 Task: Add Mommy's Bliss Gripe Water Original to the cart.
Action: Mouse moved to (233, 133)
Screenshot: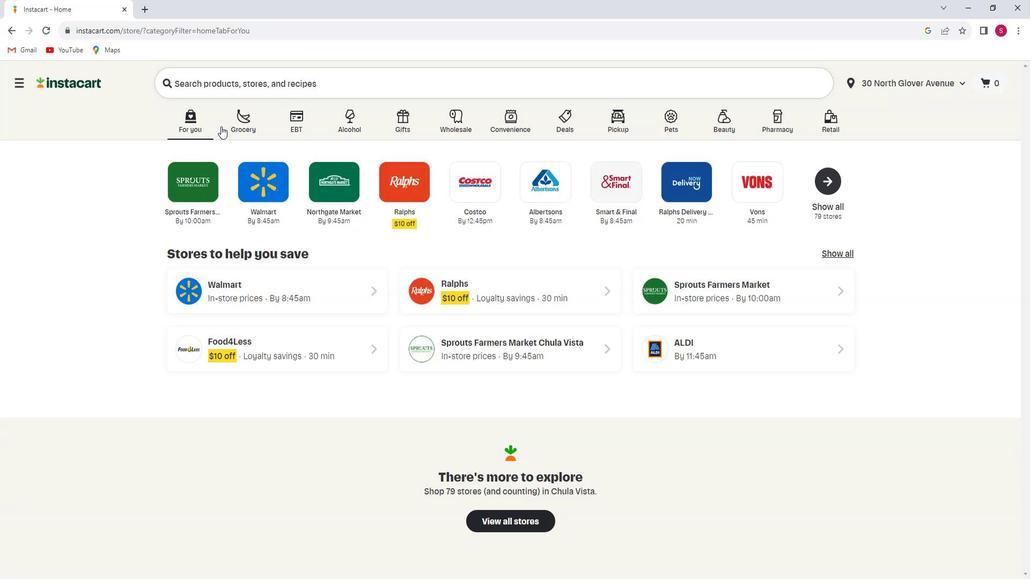 
Action: Mouse pressed left at (233, 133)
Screenshot: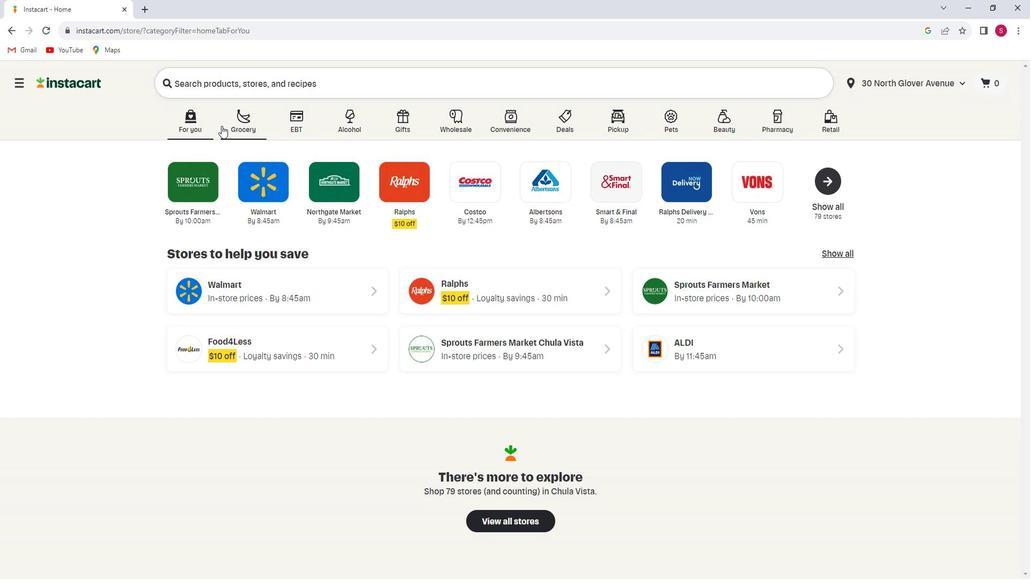 
Action: Mouse moved to (274, 326)
Screenshot: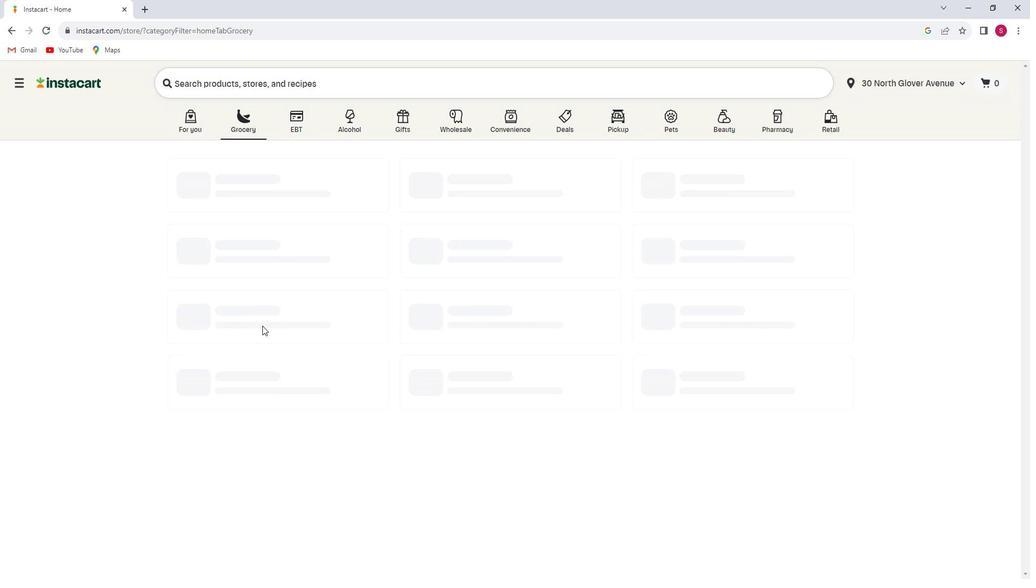 
Action: Mouse pressed left at (274, 326)
Screenshot: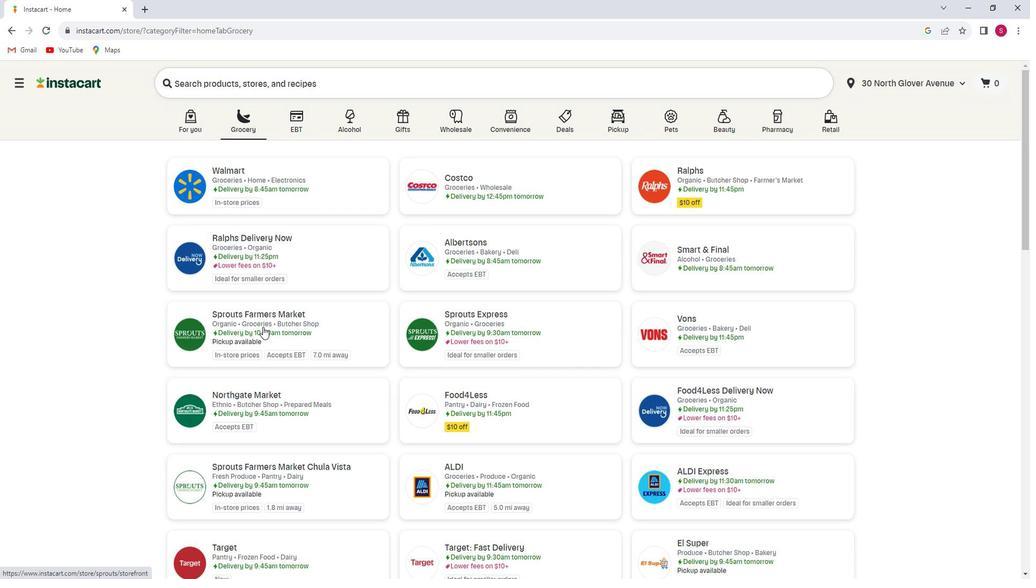 
Action: Mouse moved to (74, 335)
Screenshot: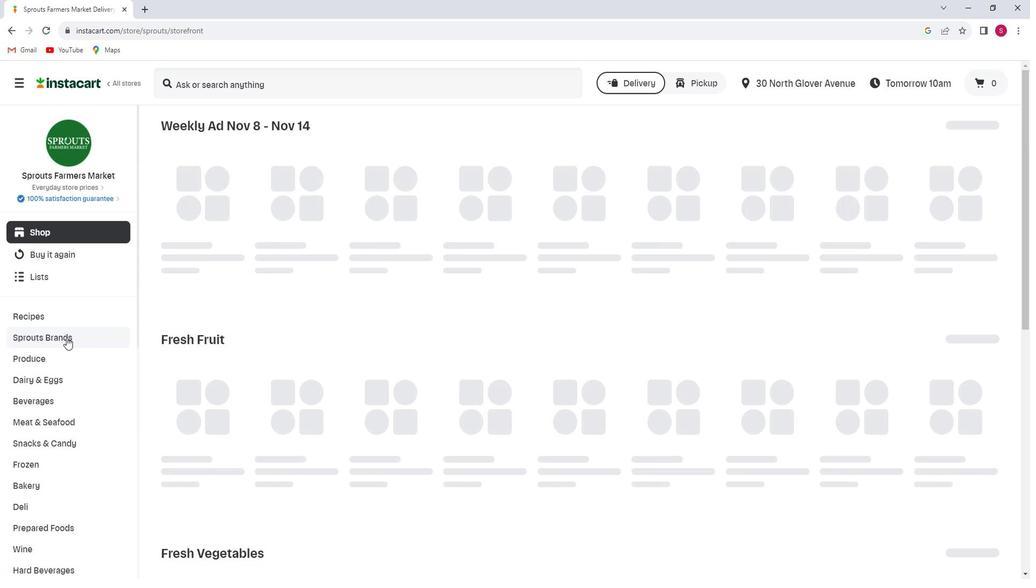 
Action: Mouse scrolled (74, 334) with delta (0, 0)
Screenshot: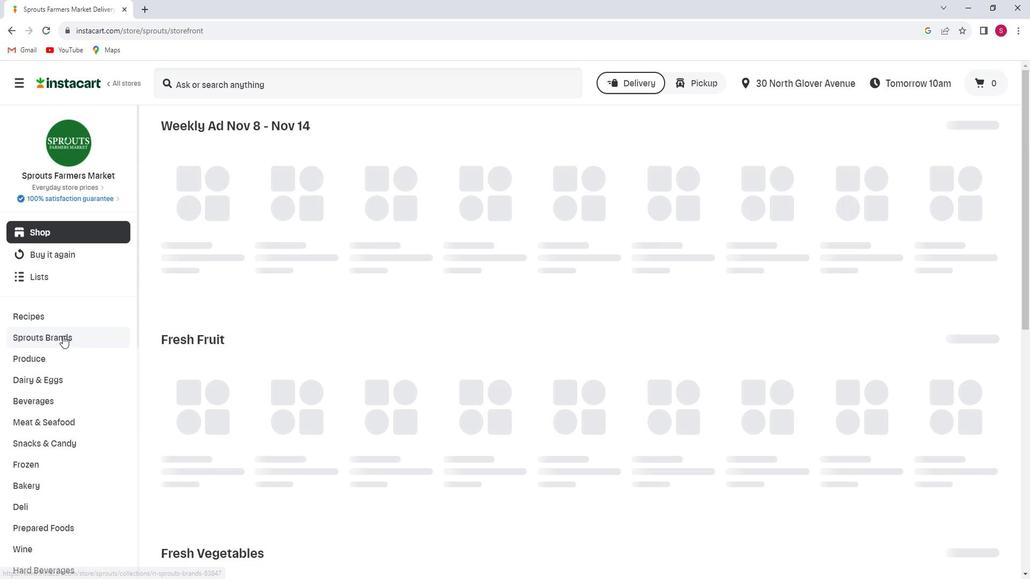 
Action: Mouse scrolled (74, 334) with delta (0, 0)
Screenshot: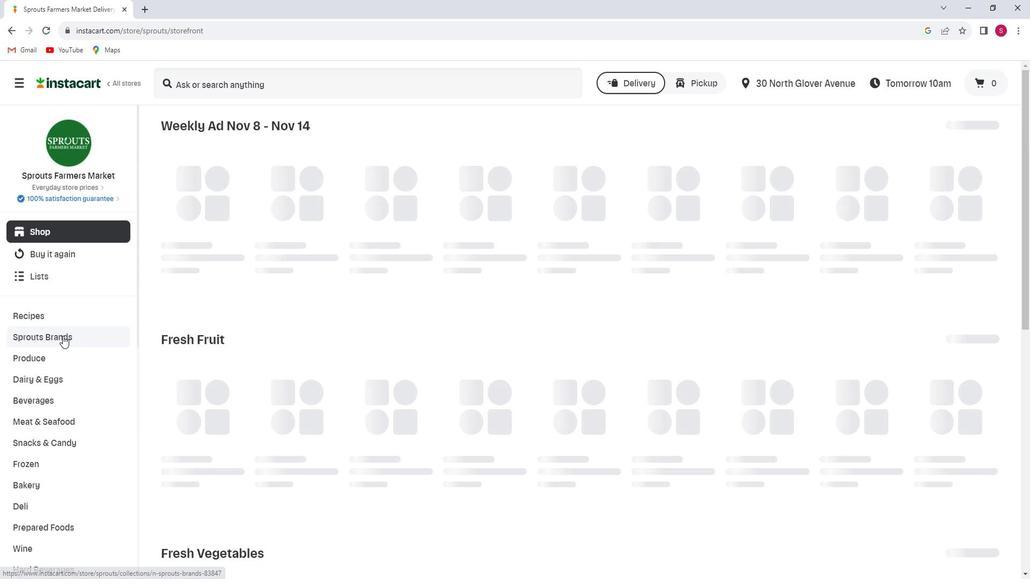 
Action: Mouse scrolled (74, 334) with delta (0, 0)
Screenshot: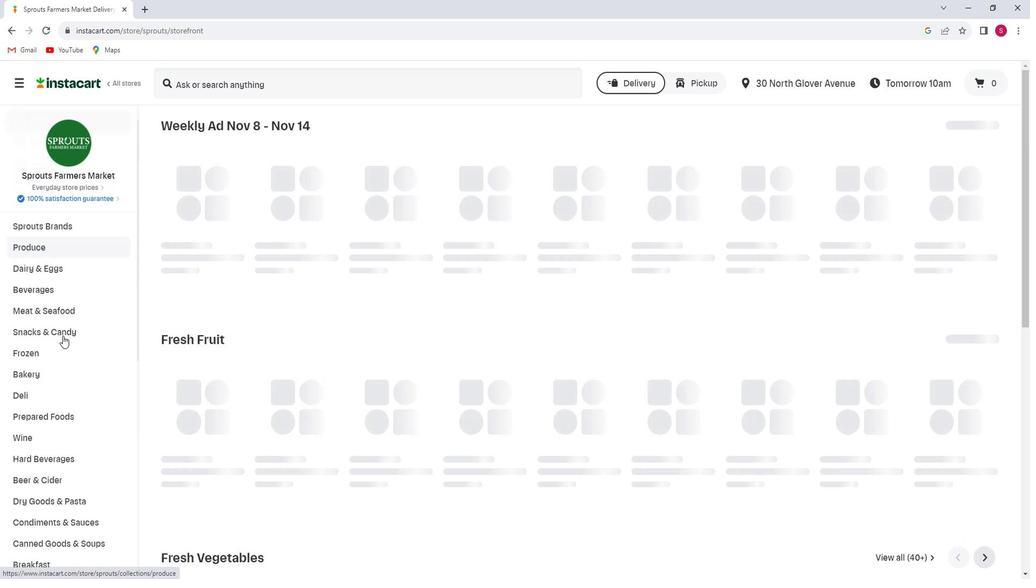 
Action: Mouse scrolled (74, 334) with delta (0, 0)
Screenshot: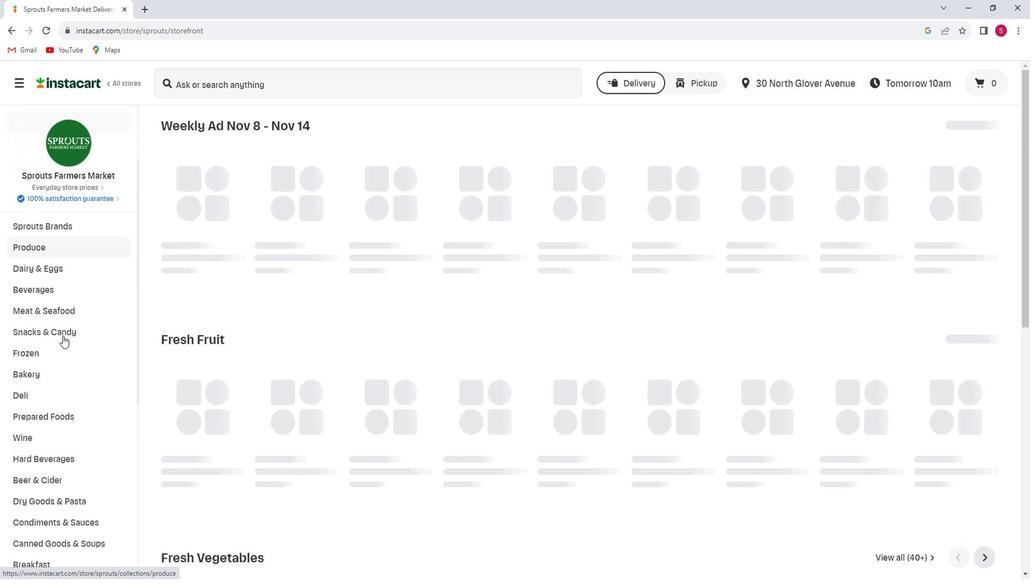 
Action: Mouse scrolled (74, 334) with delta (0, 0)
Screenshot: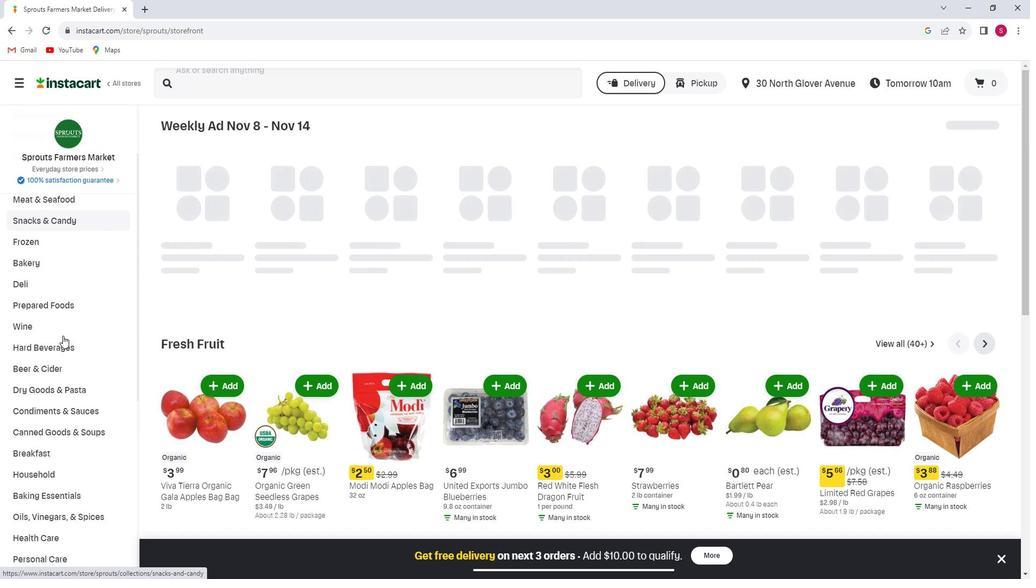 
Action: Mouse scrolled (74, 334) with delta (0, 0)
Screenshot: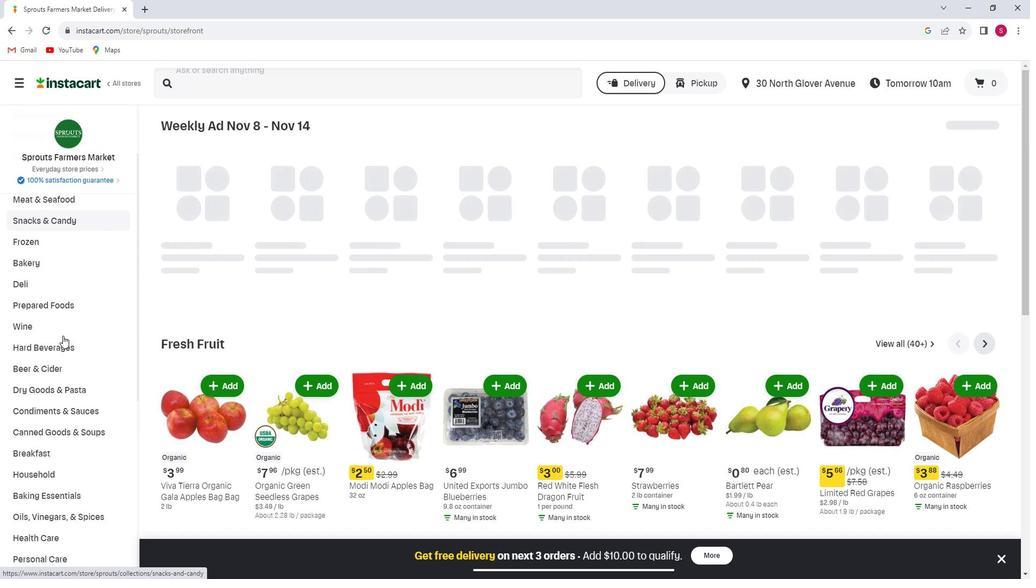 
Action: Mouse scrolled (74, 334) with delta (0, 0)
Screenshot: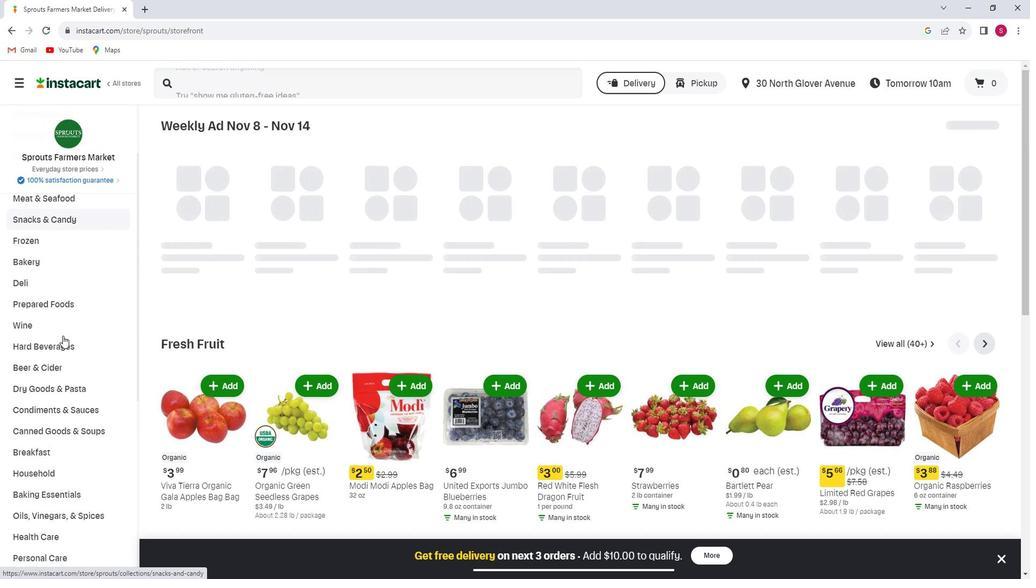 
Action: Mouse scrolled (74, 334) with delta (0, 0)
Screenshot: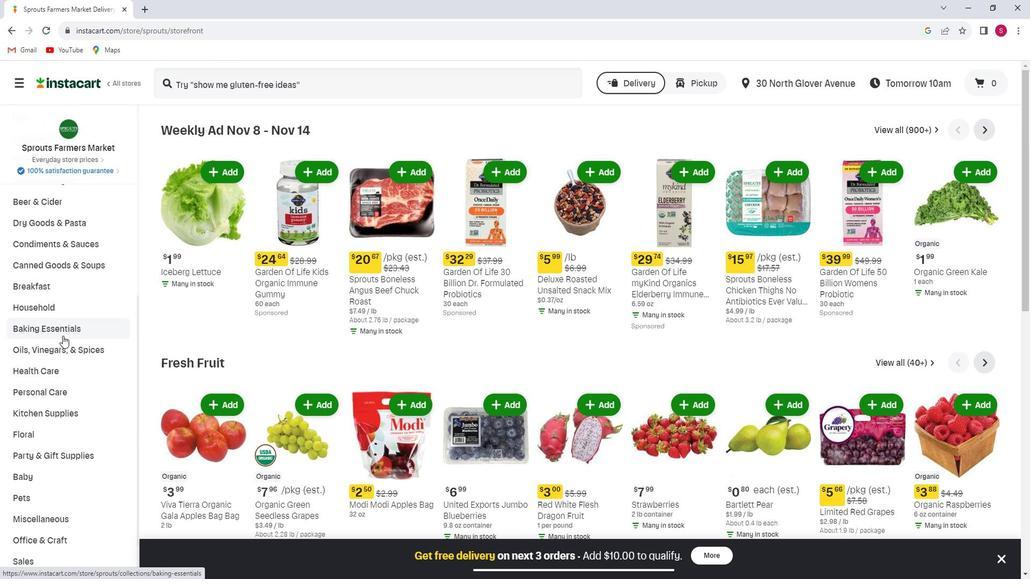 
Action: Mouse scrolled (74, 334) with delta (0, 0)
Screenshot: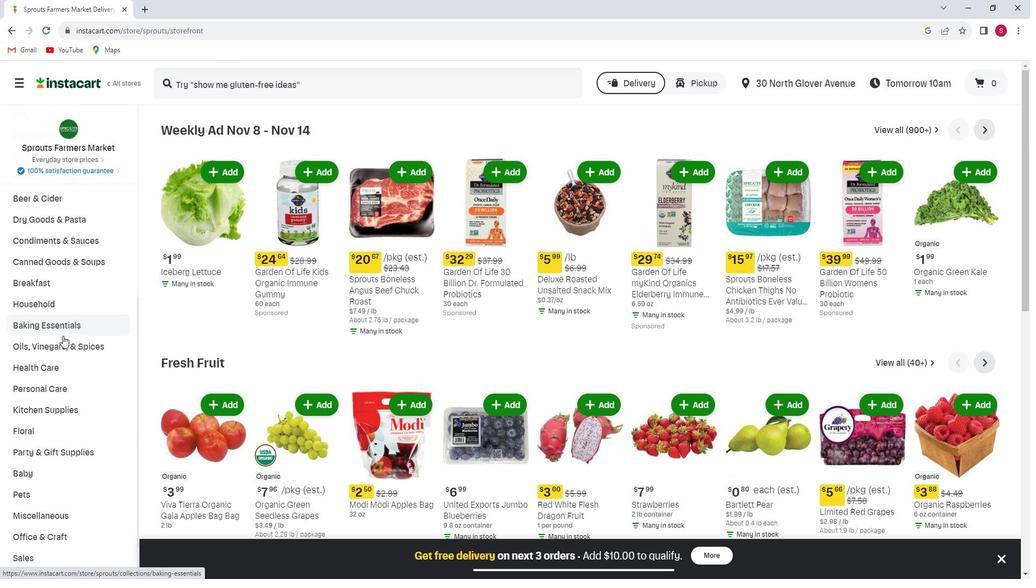 
Action: Mouse moved to (67, 408)
Screenshot: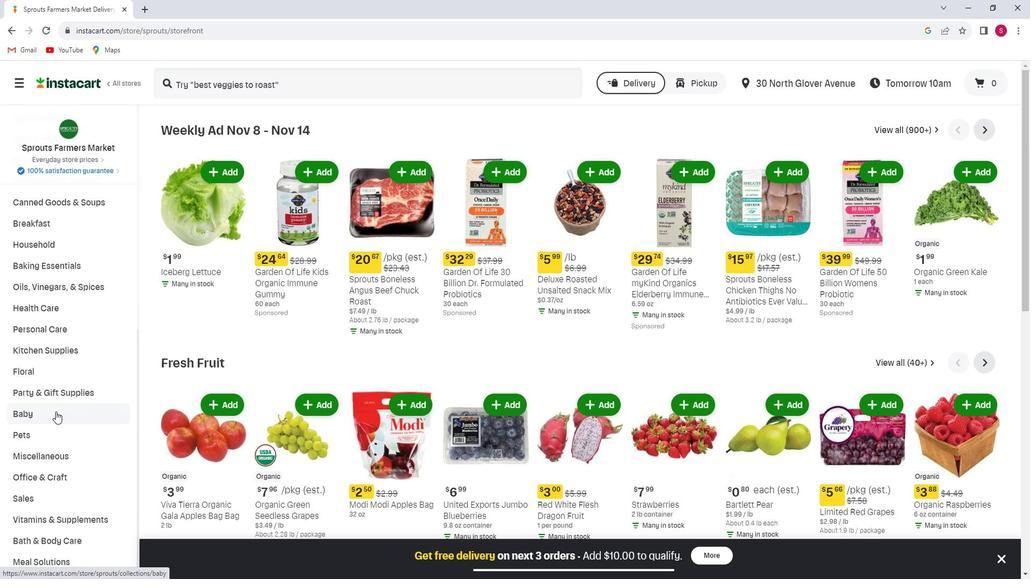 
Action: Mouse pressed left at (67, 408)
Screenshot: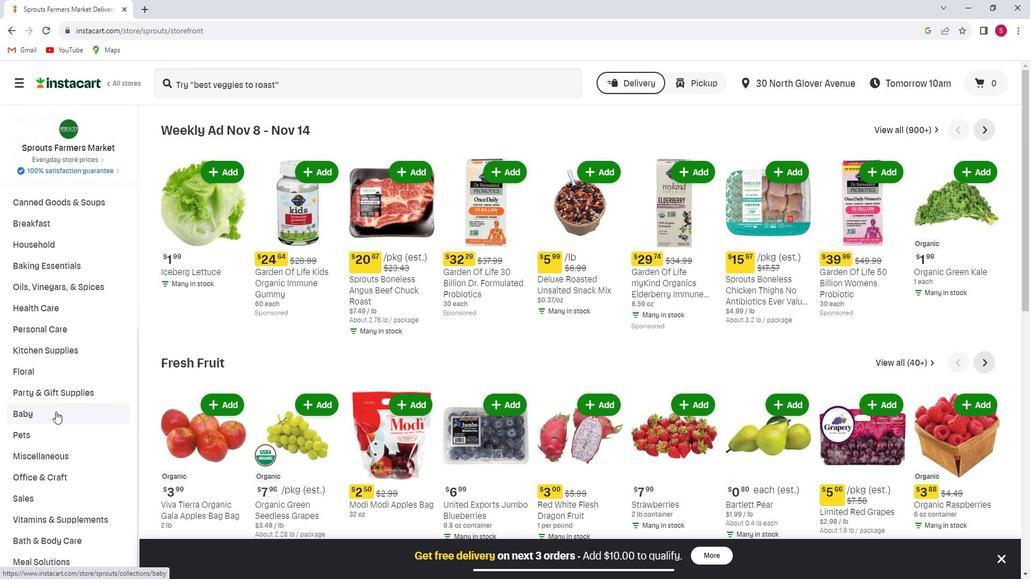
Action: Mouse moved to (89, 432)
Screenshot: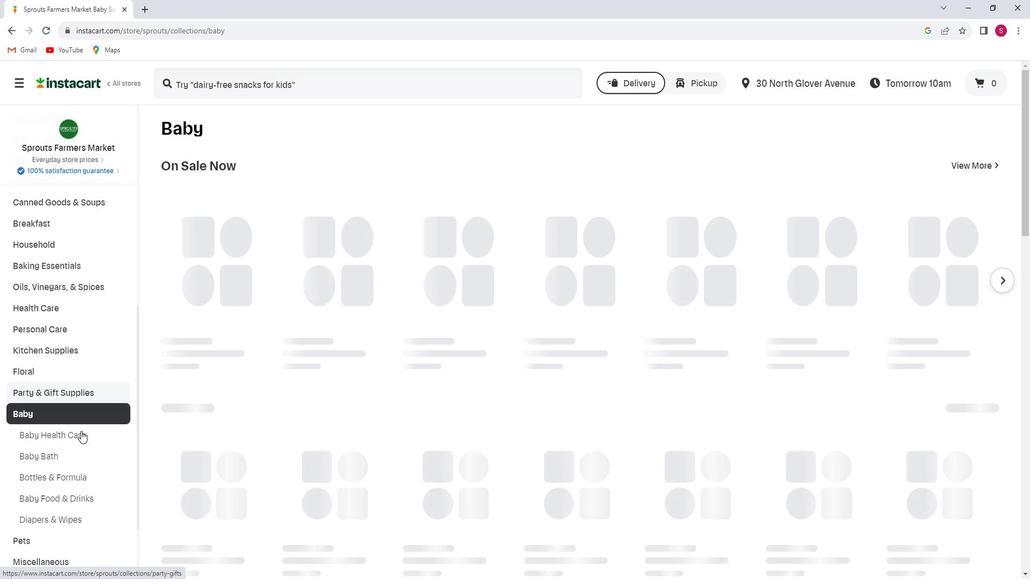 
Action: Mouse pressed left at (89, 432)
Screenshot: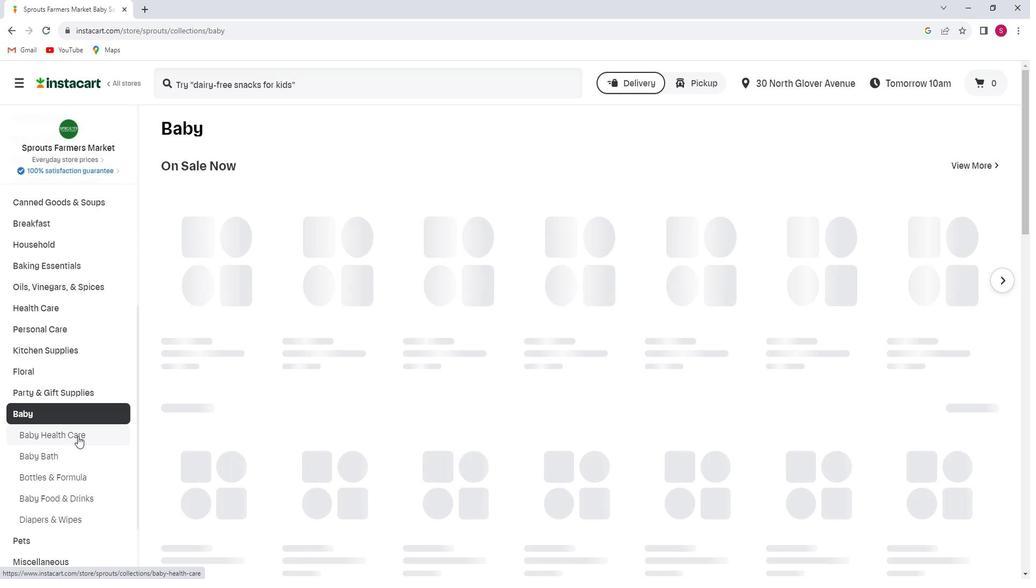 
Action: Mouse moved to (283, 94)
Screenshot: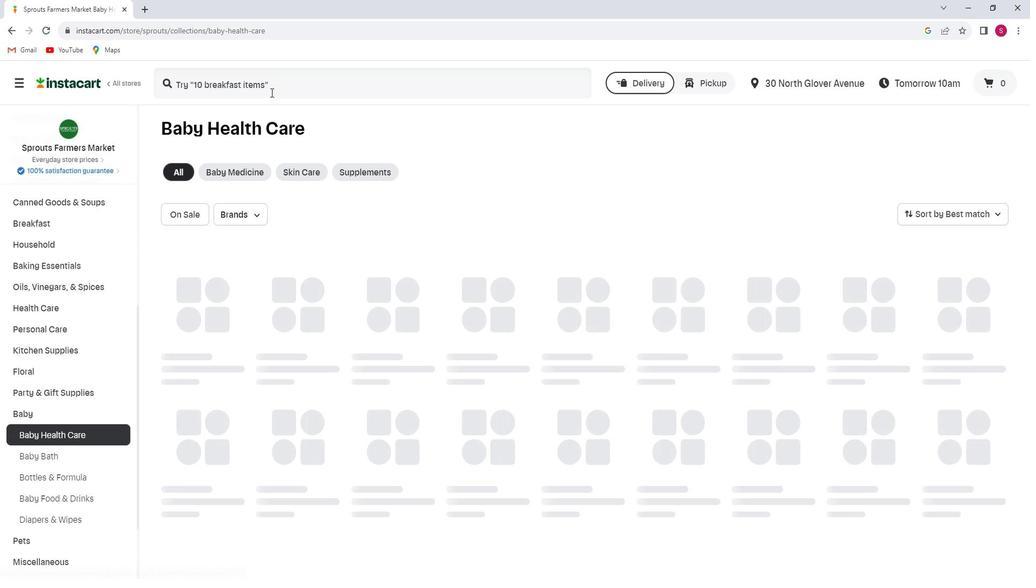 
Action: Mouse pressed left at (283, 94)
Screenshot: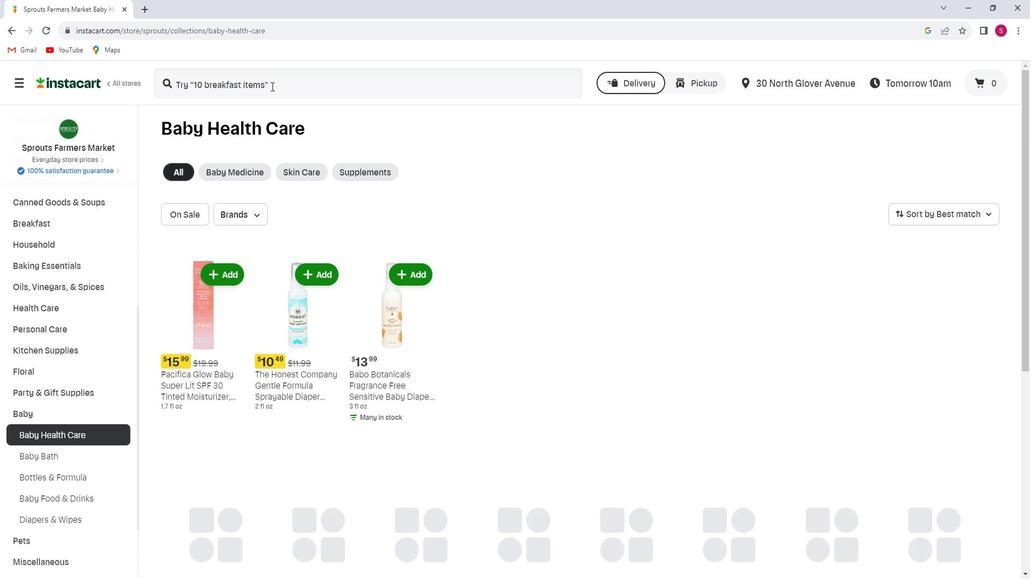 
Action: Key pressed <Key.shift>Mommy's<Key.space><Key.shift><Key.shift><Key.shift><Key.shift><Key.shift>Bliss<Key.space><Key.shift><Key.shift>Gripe<Key.space><Key.shift>Water<Key.space><Key.shift>Original<Key.enter>
Screenshot: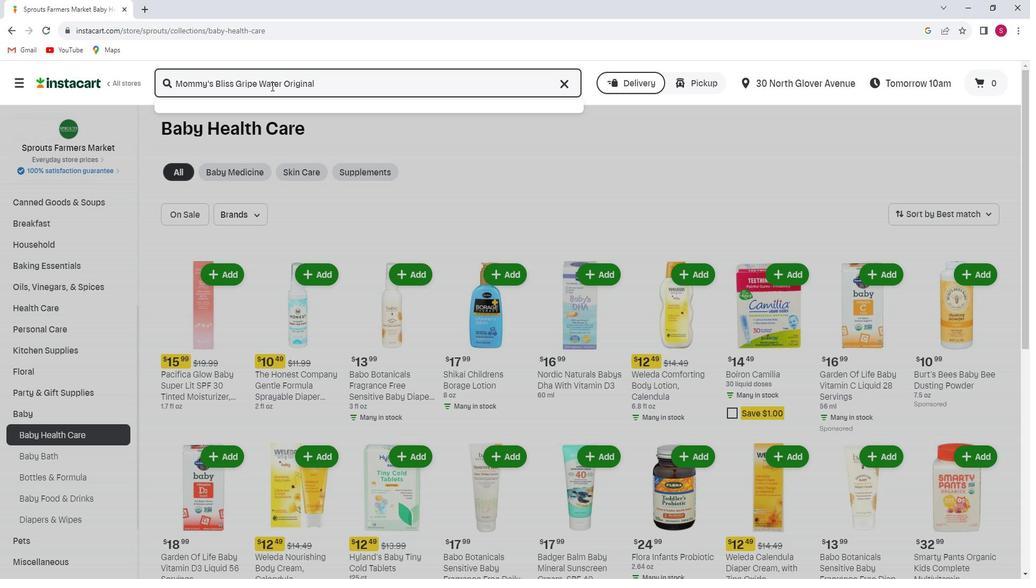 
Action: Mouse moved to (303, 177)
Screenshot: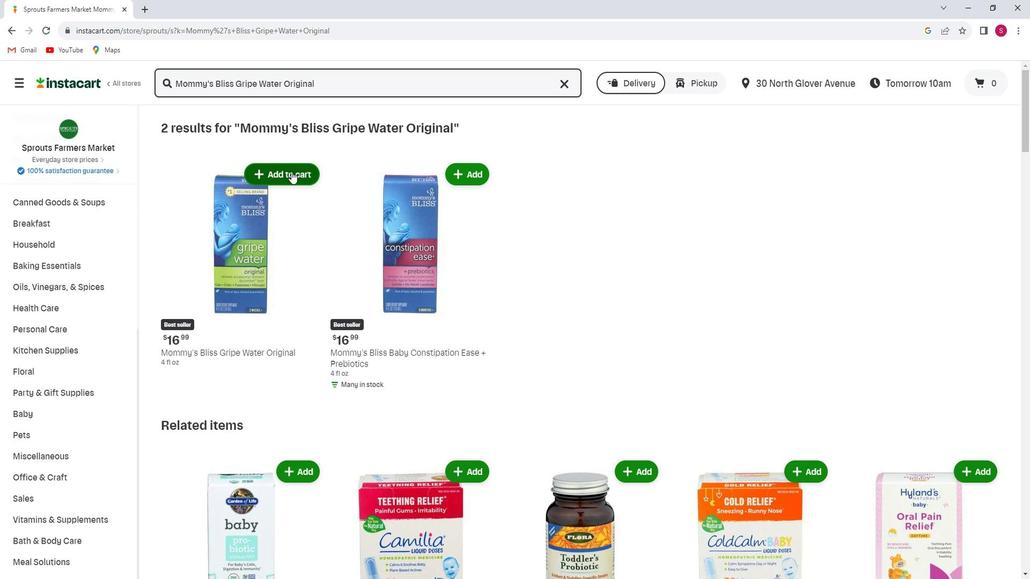 
Action: Mouse pressed left at (303, 177)
Screenshot: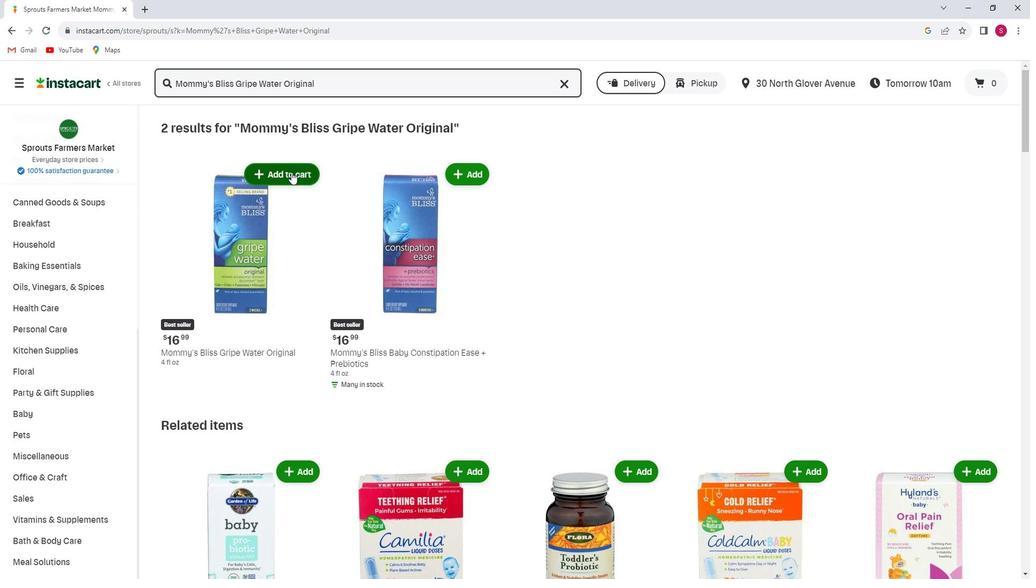 
Action: Mouse moved to (305, 193)
Screenshot: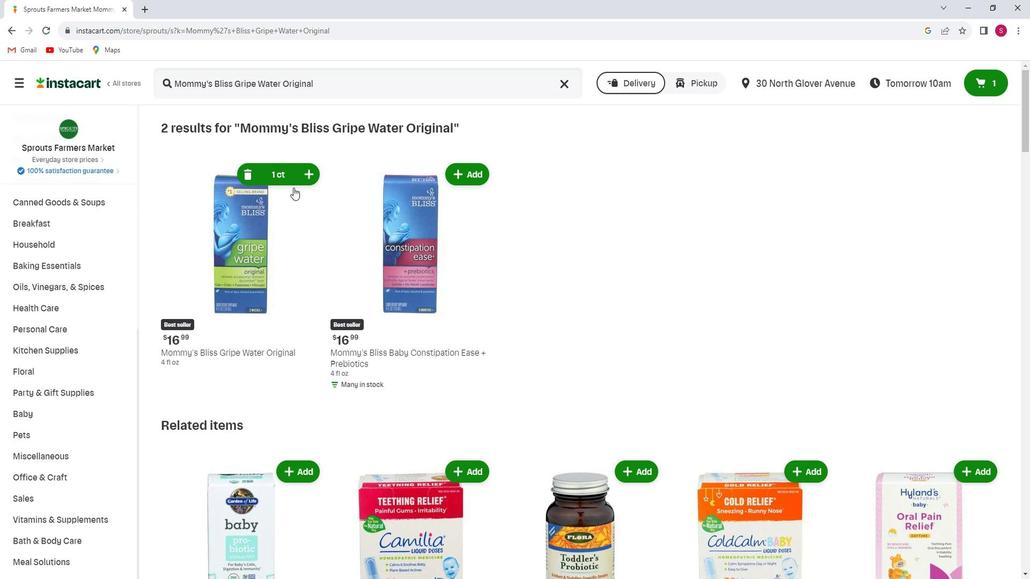
